 Task: Set panel position to bottom.
Action: Mouse moved to (118, 9)
Screenshot: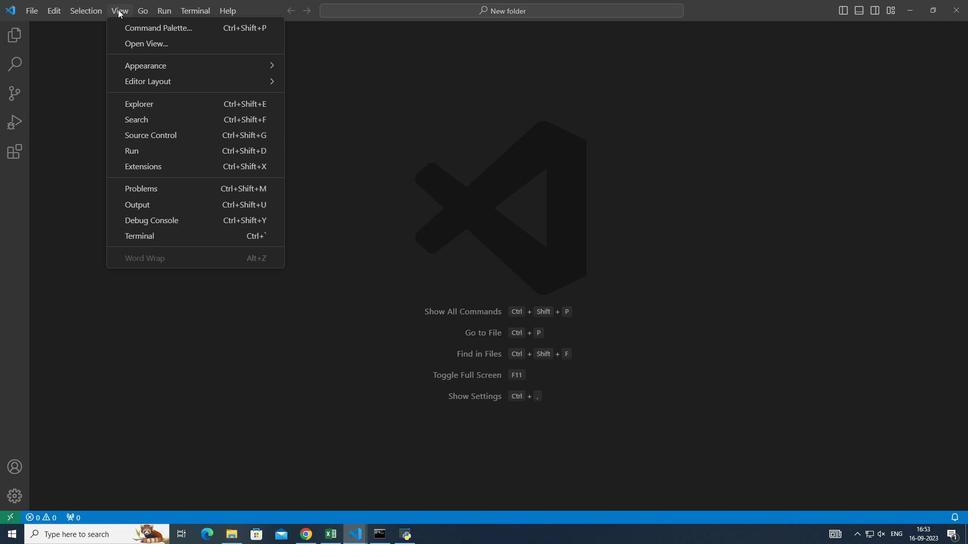 
Action: Mouse pressed left at (118, 9)
Screenshot: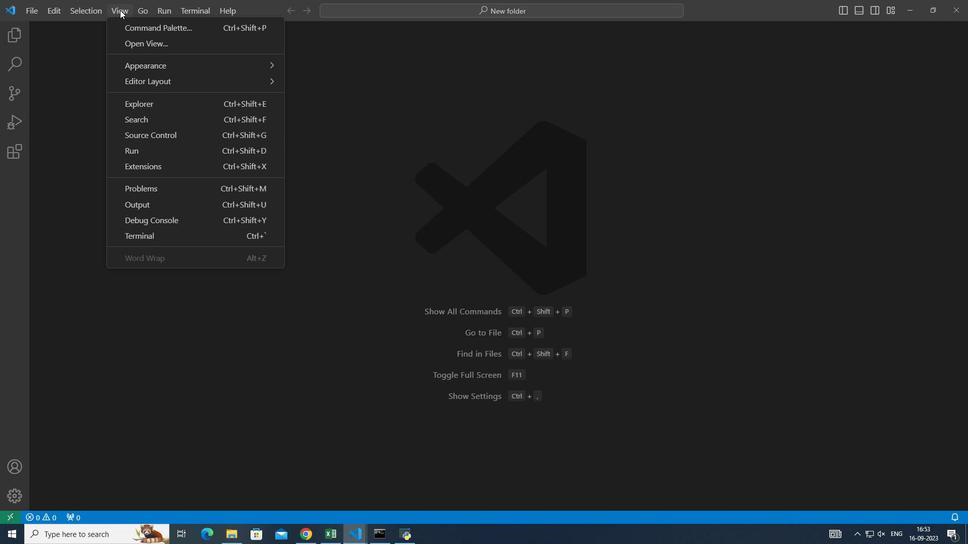 
Action: Mouse moved to (480, 236)
Screenshot: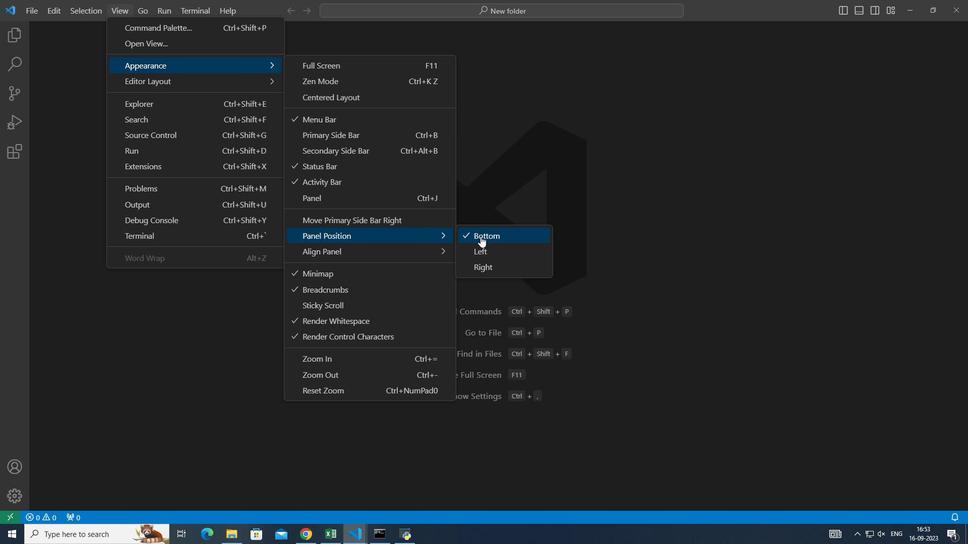 
Action: Mouse pressed left at (480, 236)
Screenshot: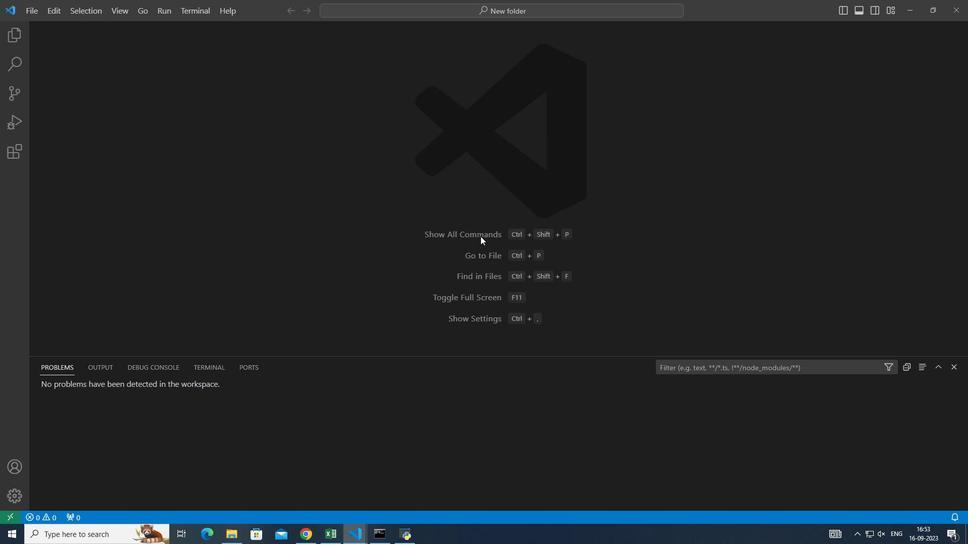 
Action: Mouse moved to (604, 355)
Screenshot: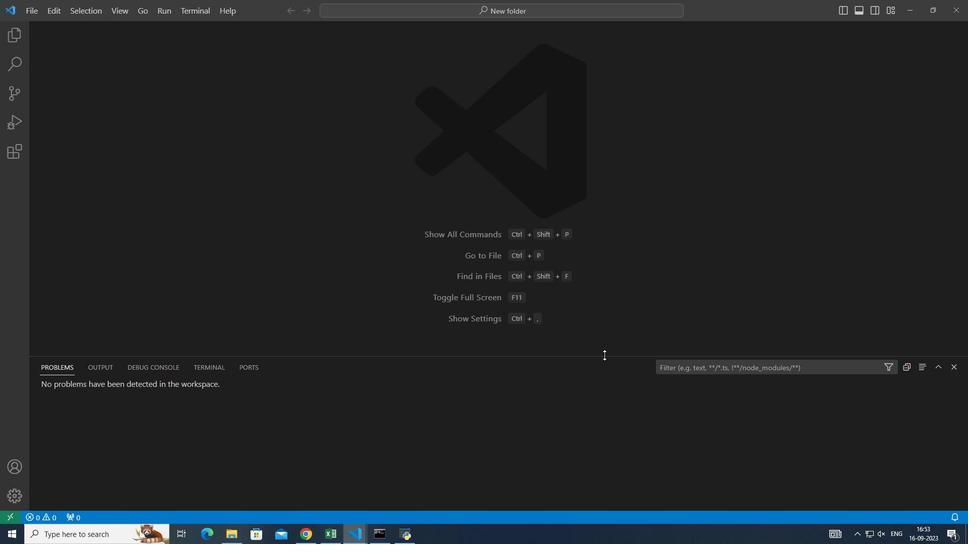 
